 Task: Add Nature's Way Alive! B Complex Gummies to the cart.
Action: Mouse pressed left at (13, 64)
Screenshot: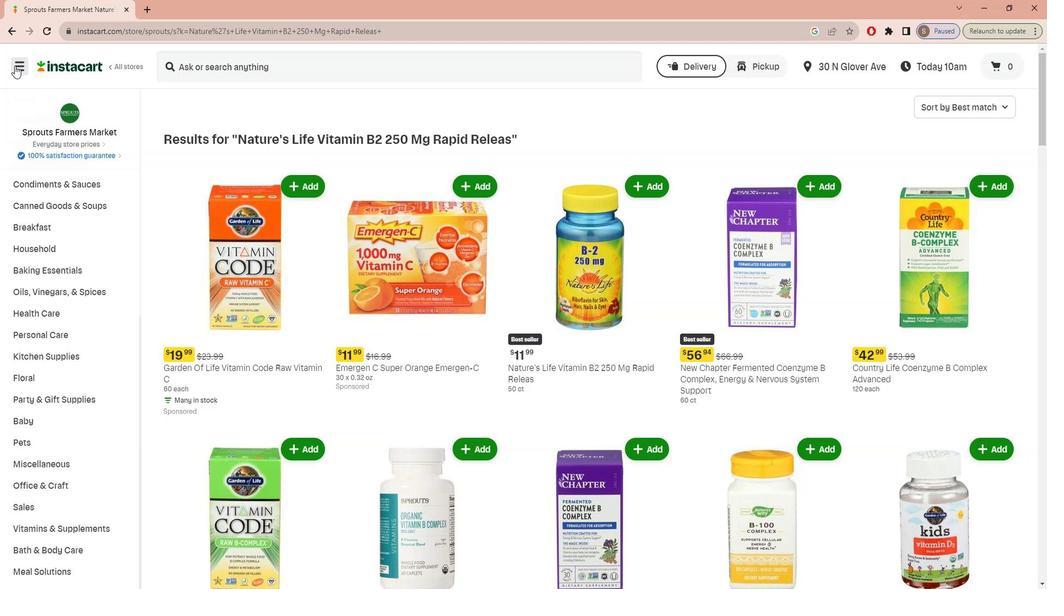 
Action: Mouse moved to (24, 144)
Screenshot: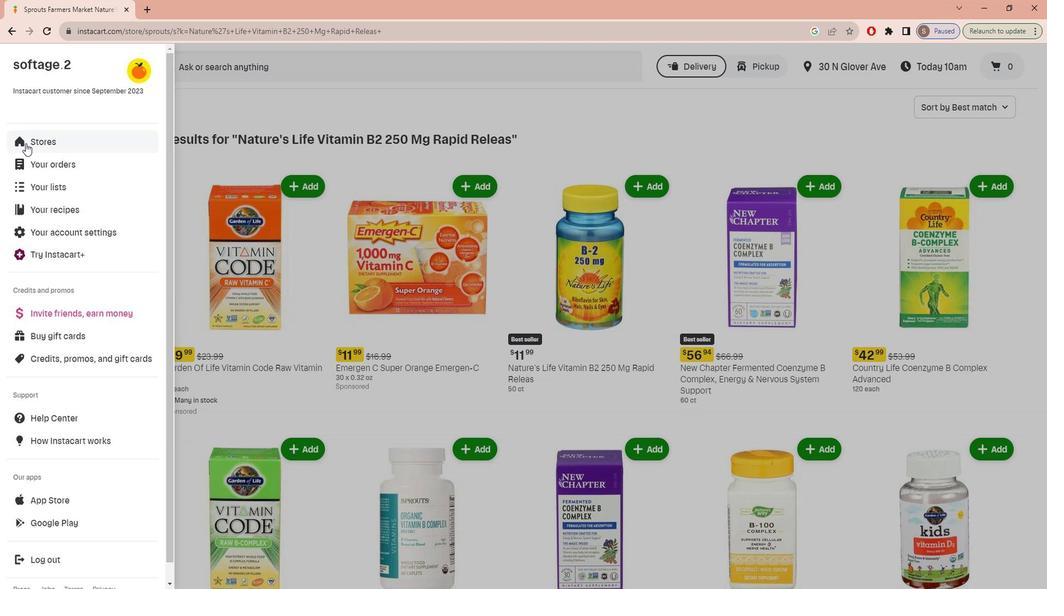 
Action: Mouse pressed left at (24, 144)
Screenshot: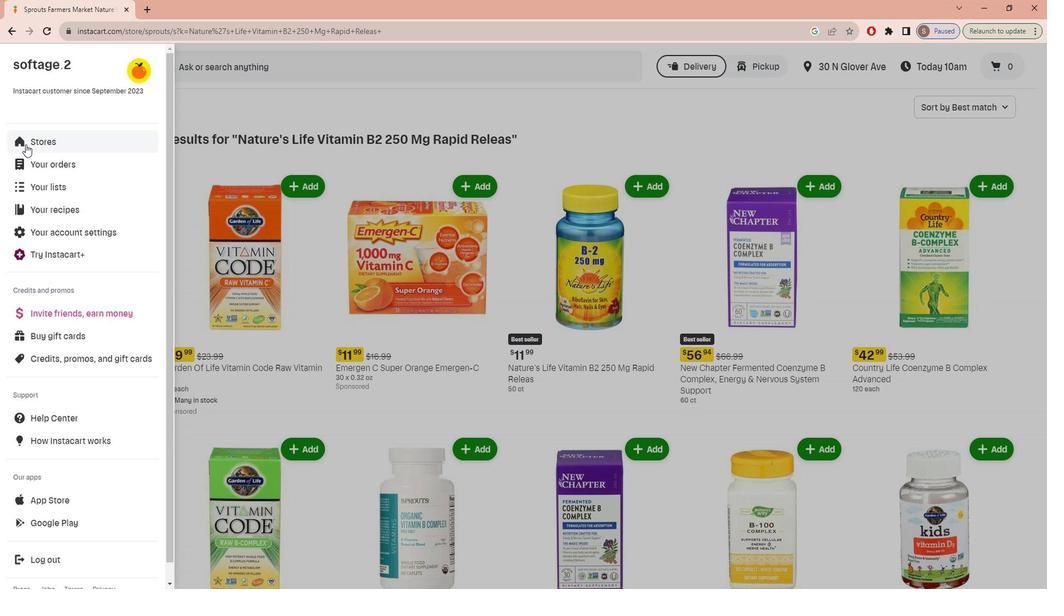 
Action: Mouse moved to (245, 114)
Screenshot: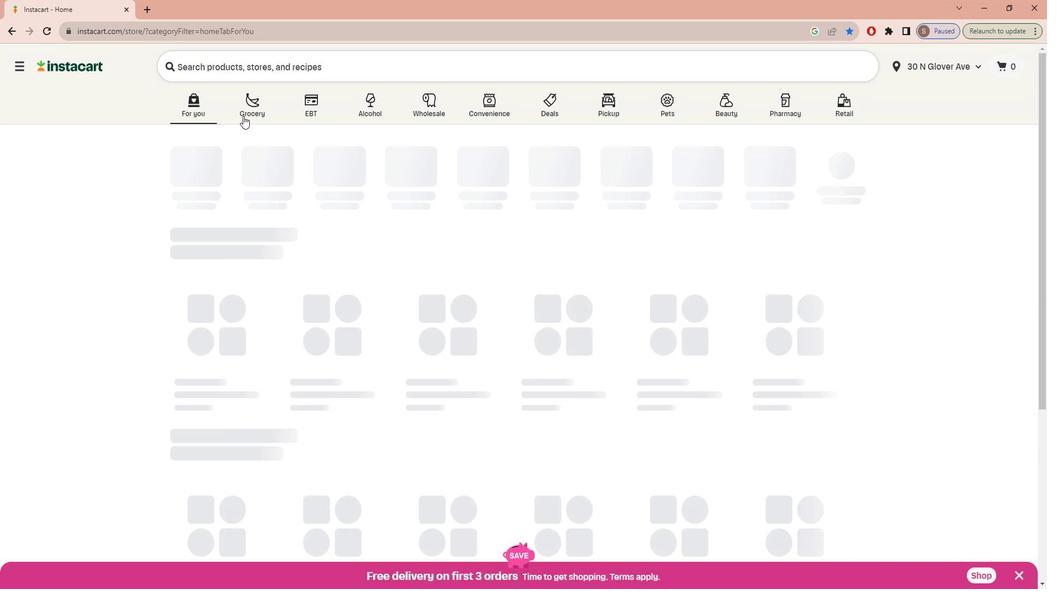 
Action: Mouse pressed left at (245, 114)
Screenshot: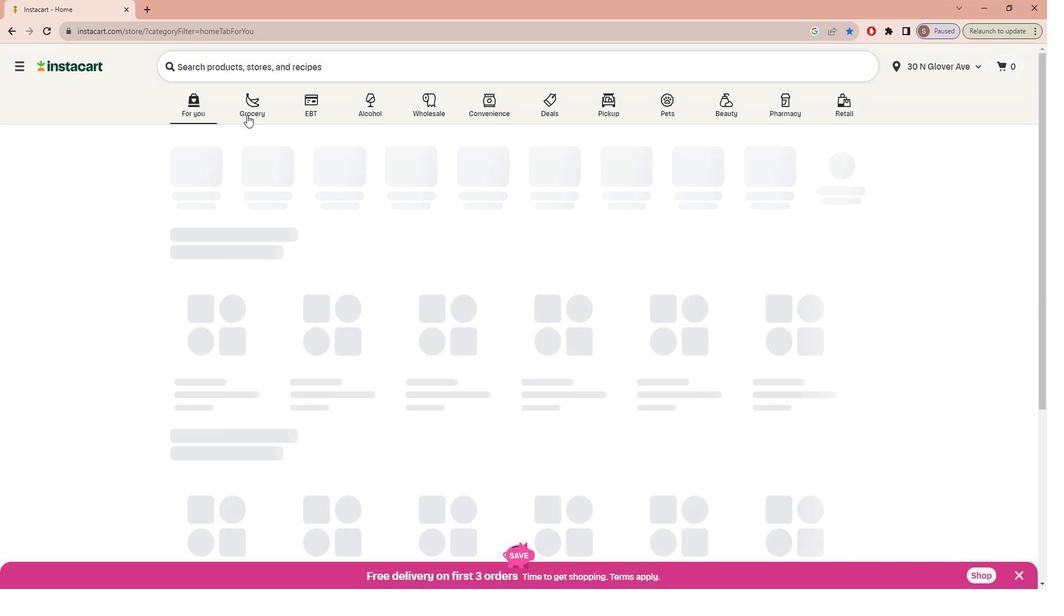 
Action: Mouse moved to (246, 319)
Screenshot: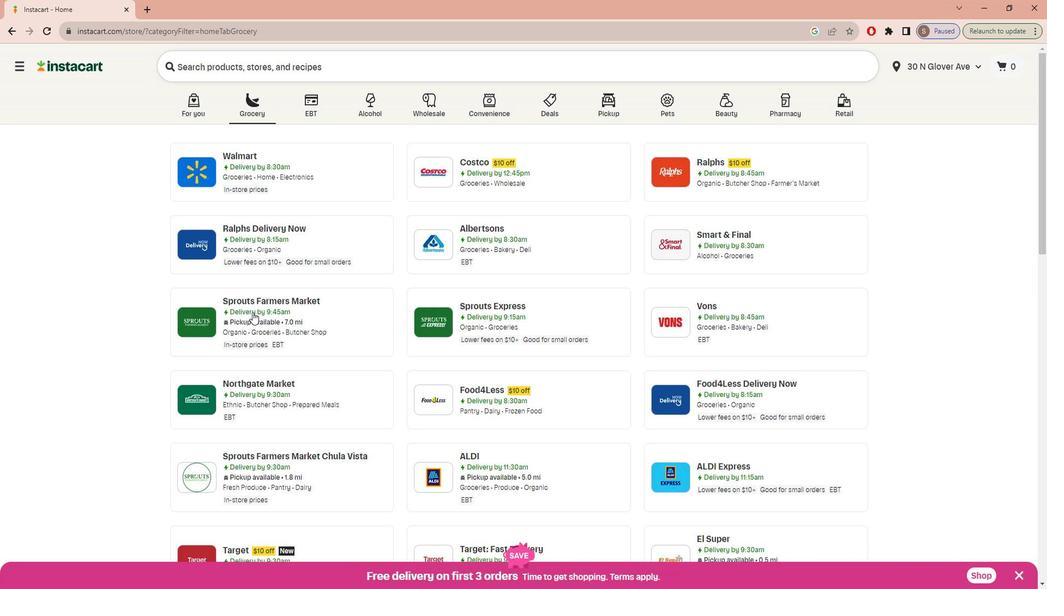 
Action: Mouse pressed left at (246, 319)
Screenshot: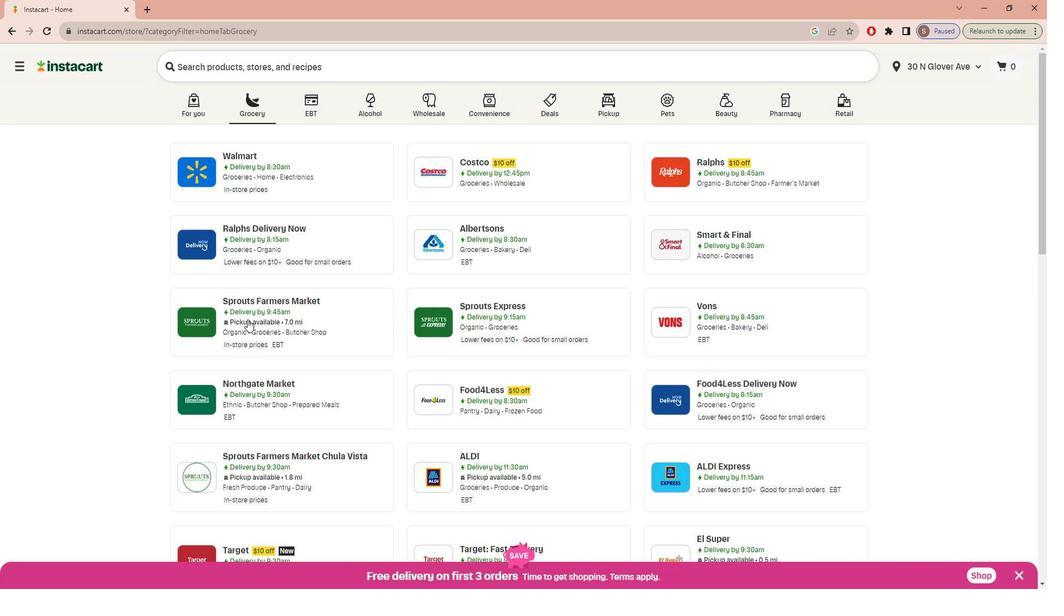 
Action: Mouse moved to (98, 371)
Screenshot: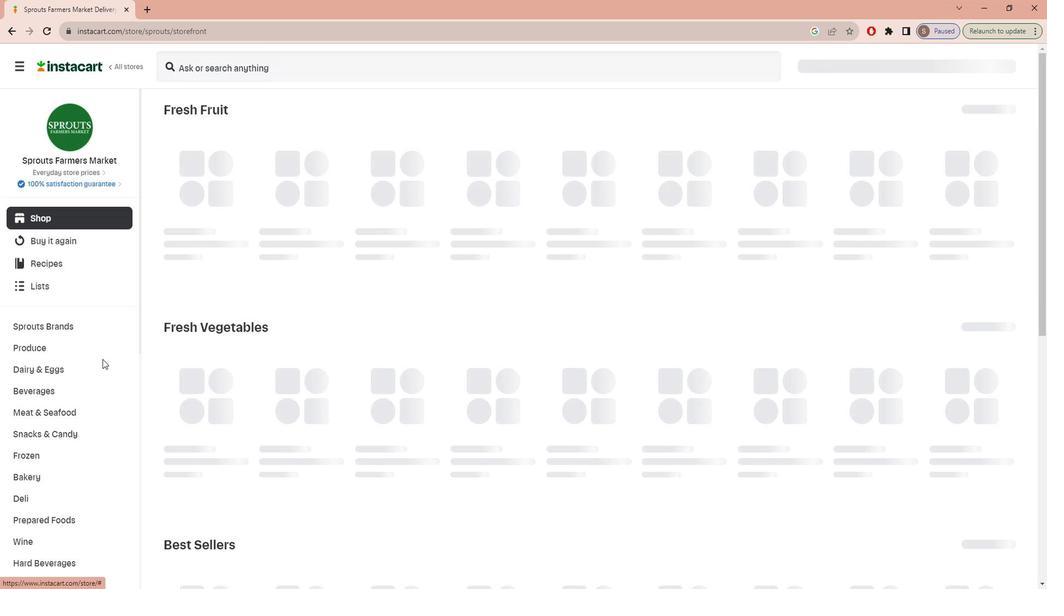 
Action: Mouse scrolled (98, 371) with delta (0, 0)
Screenshot: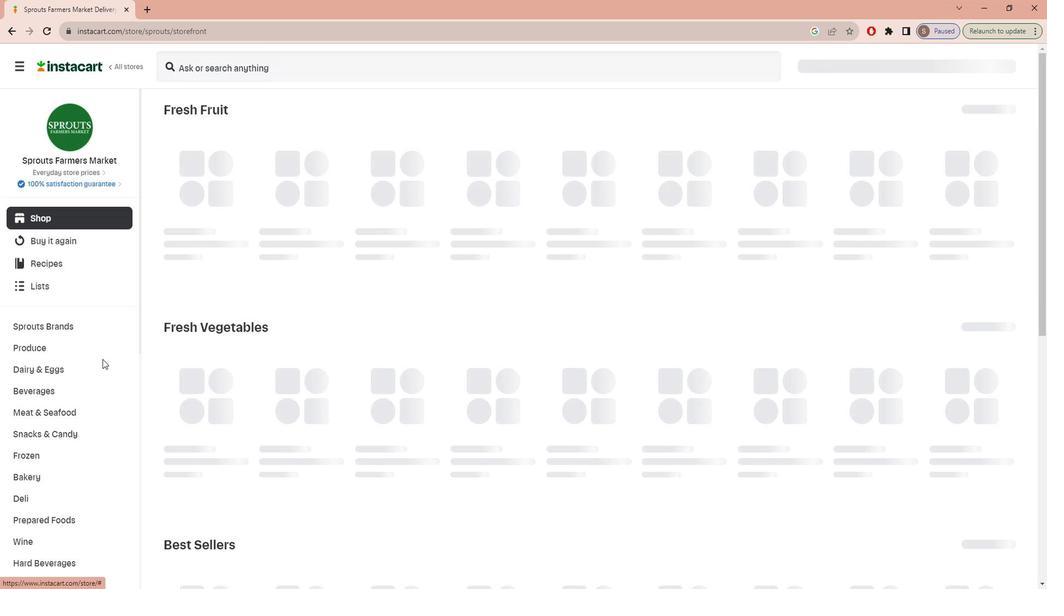 
Action: Mouse moved to (98, 371)
Screenshot: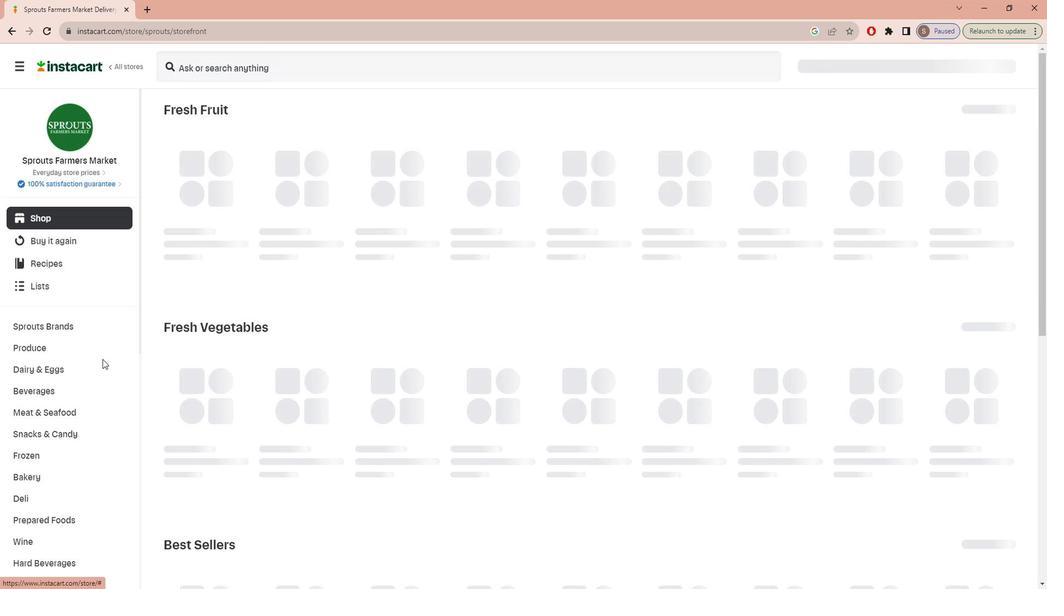 
Action: Mouse scrolled (98, 371) with delta (0, 0)
Screenshot: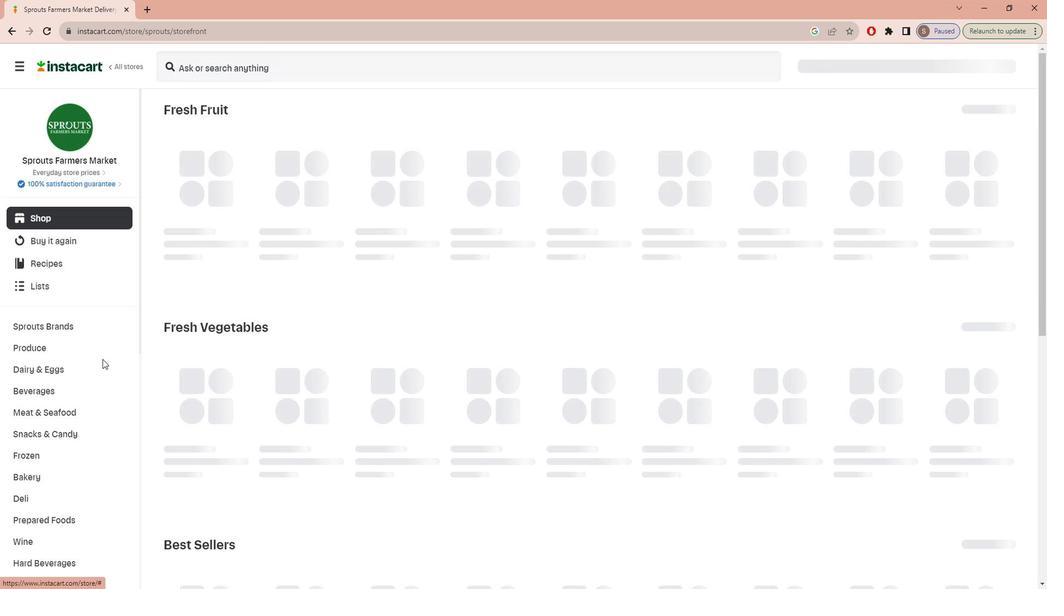 
Action: Mouse scrolled (98, 371) with delta (0, 0)
Screenshot: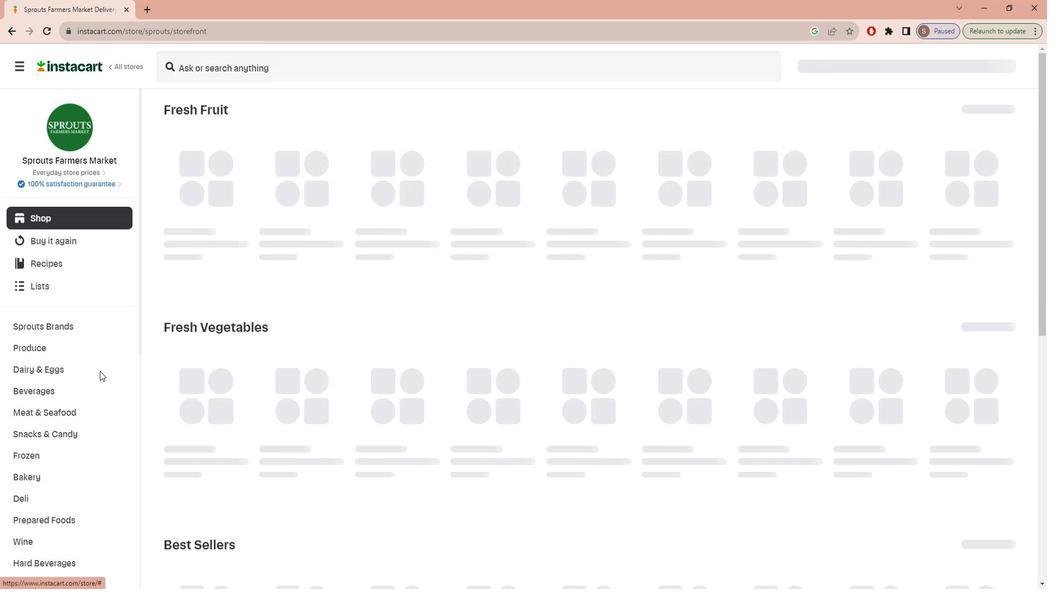 
Action: Mouse scrolled (98, 371) with delta (0, 0)
Screenshot: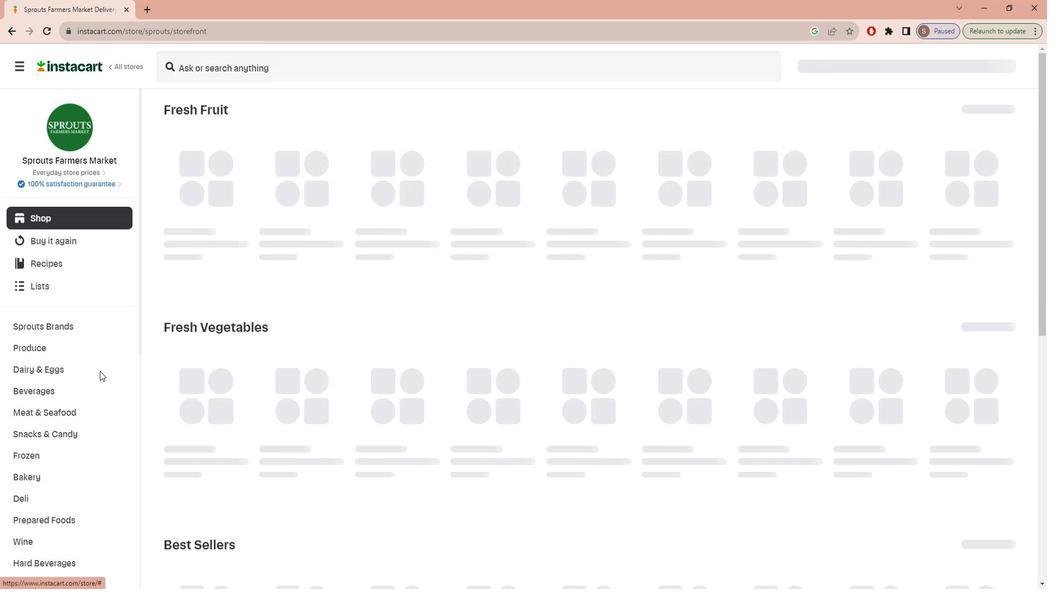 
Action: Mouse scrolled (98, 371) with delta (0, 0)
Screenshot: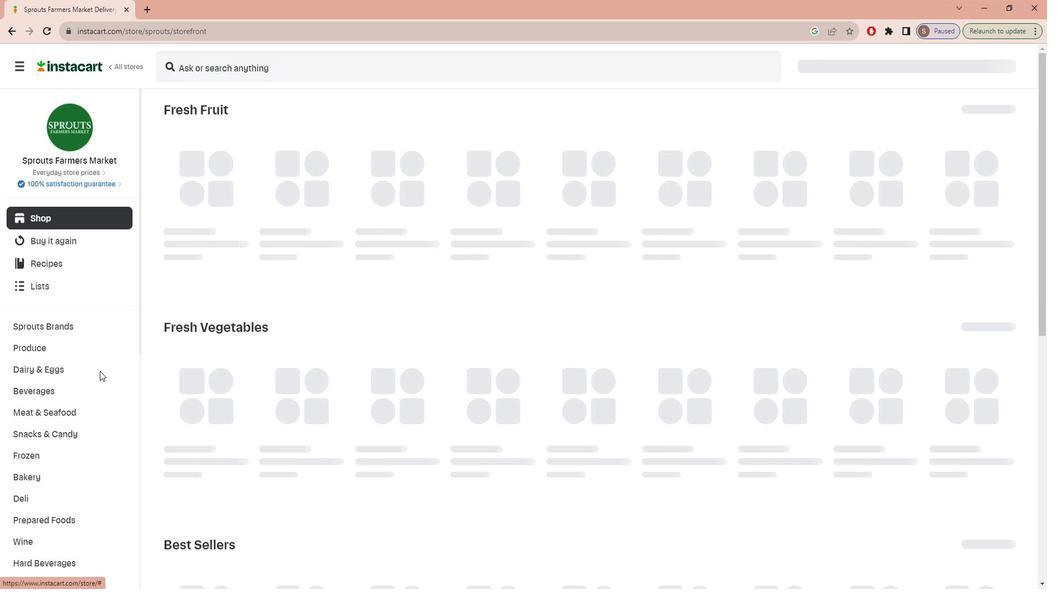 
Action: Mouse scrolled (98, 371) with delta (0, 0)
Screenshot: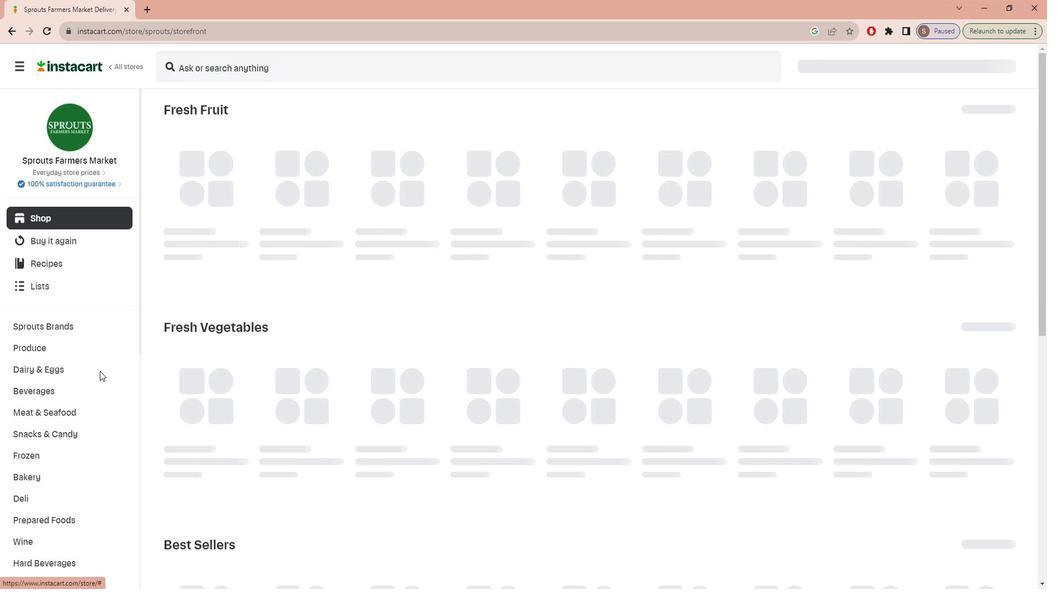 
Action: Mouse scrolled (98, 371) with delta (0, 0)
Screenshot: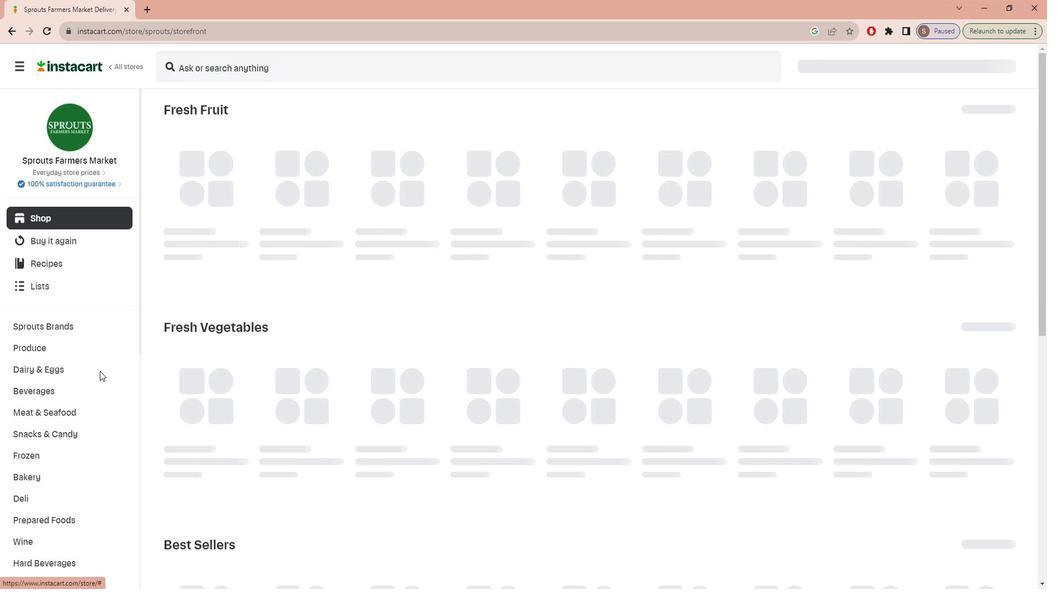 
Action: Mouse scrolled (98, 371) with delta (0, 0)
Screenshot: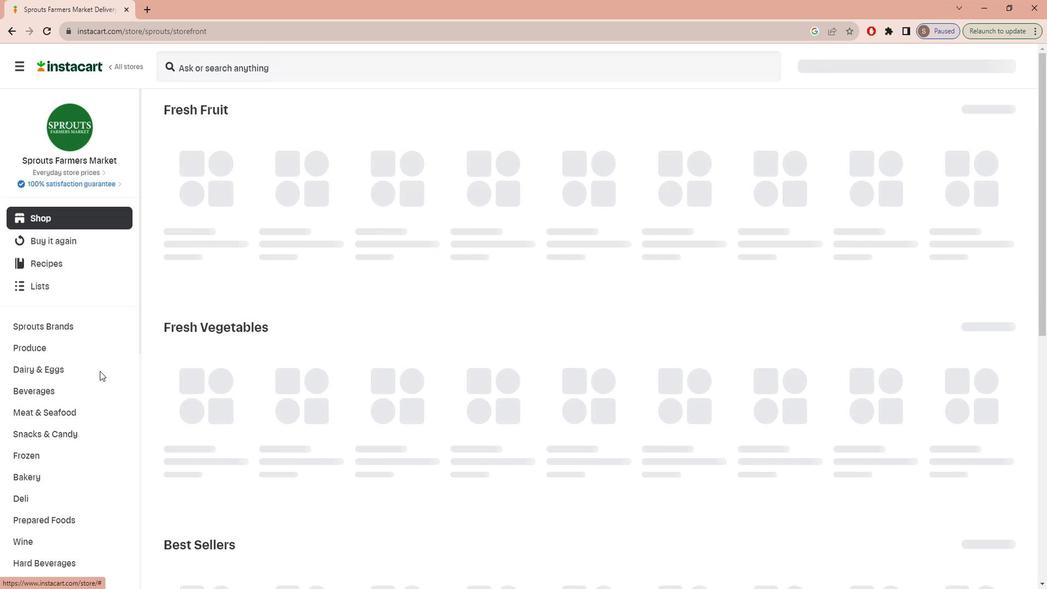 
Action: Mouse scrolled (98, 371) with delta (0, 0)
Screenshot: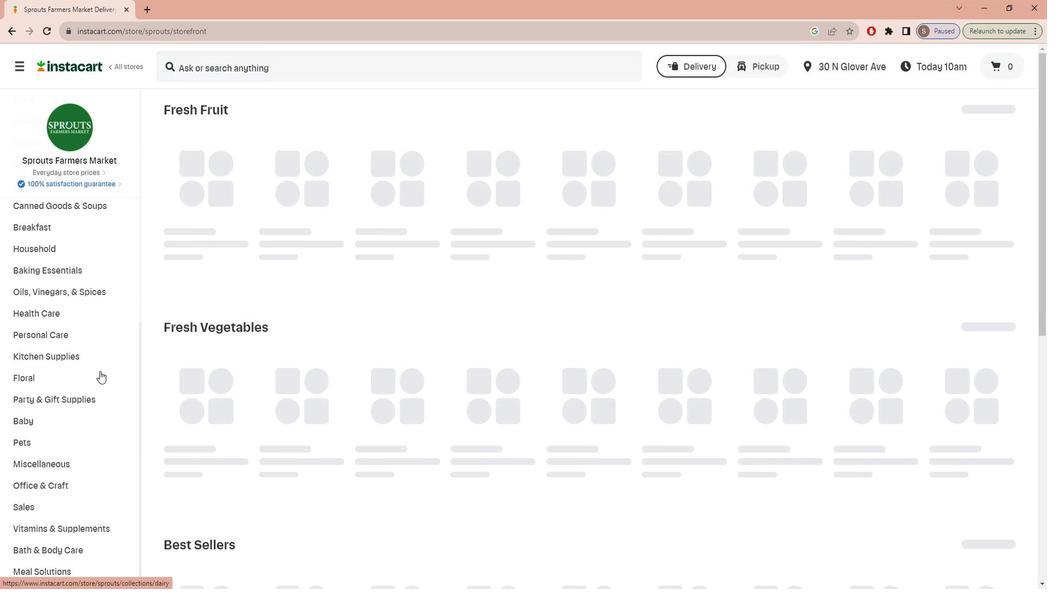 
Action: Mouse moved to (98, 372)
Screenshot: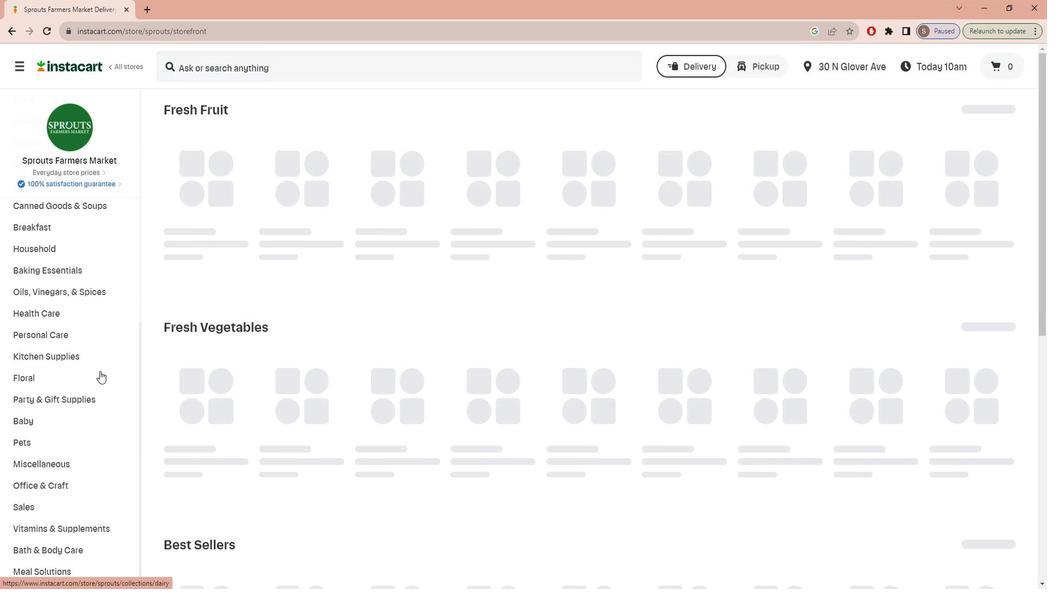 
Action: Mouse scrolled (98, 371) with delta (0, 0)
Screenshot: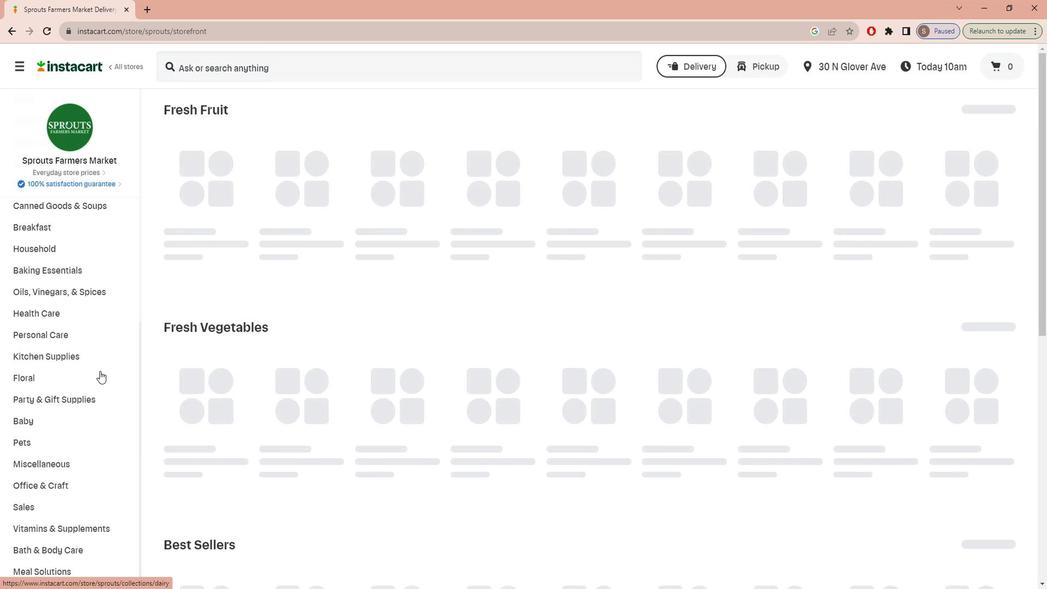
Action: Mouse moved to (98, 372)
Screenshot: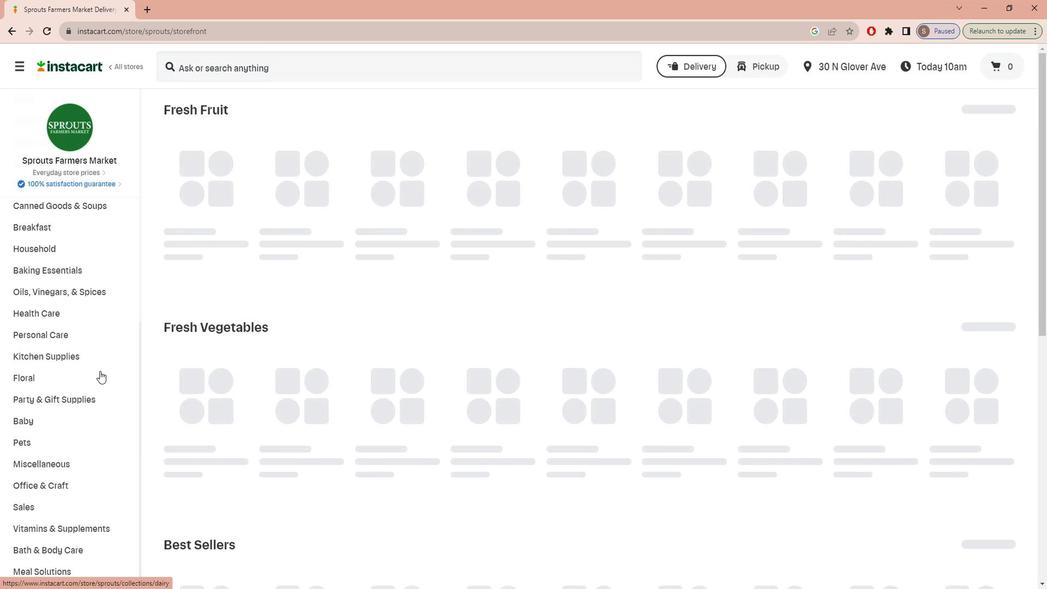 
Action: Mouse scrolled (98, 372) with delta (0, 0)
Screenshot: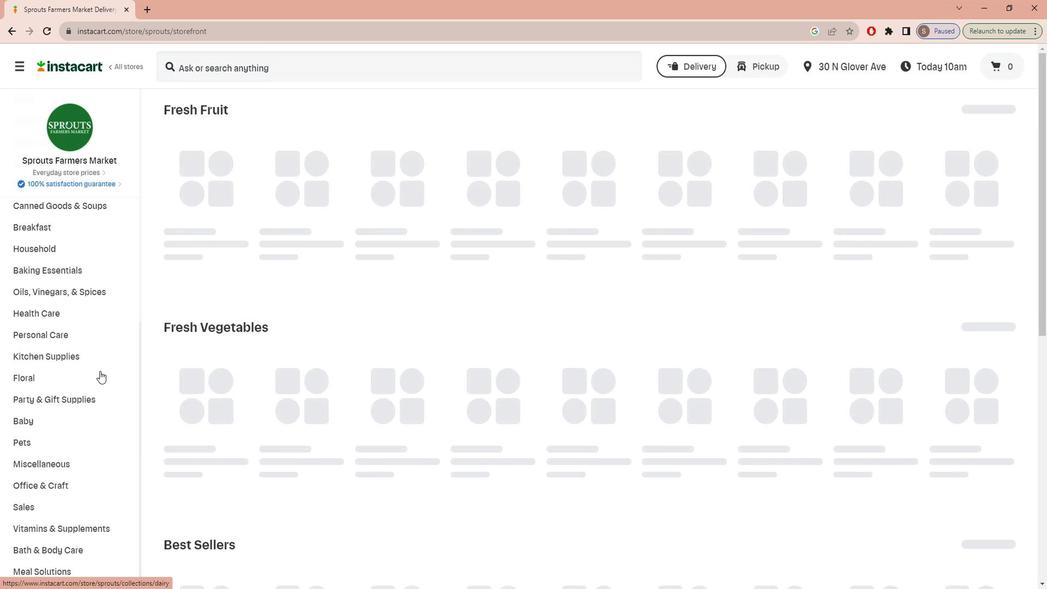 
Action: Mouse moved to (98, 373)
Screenshot: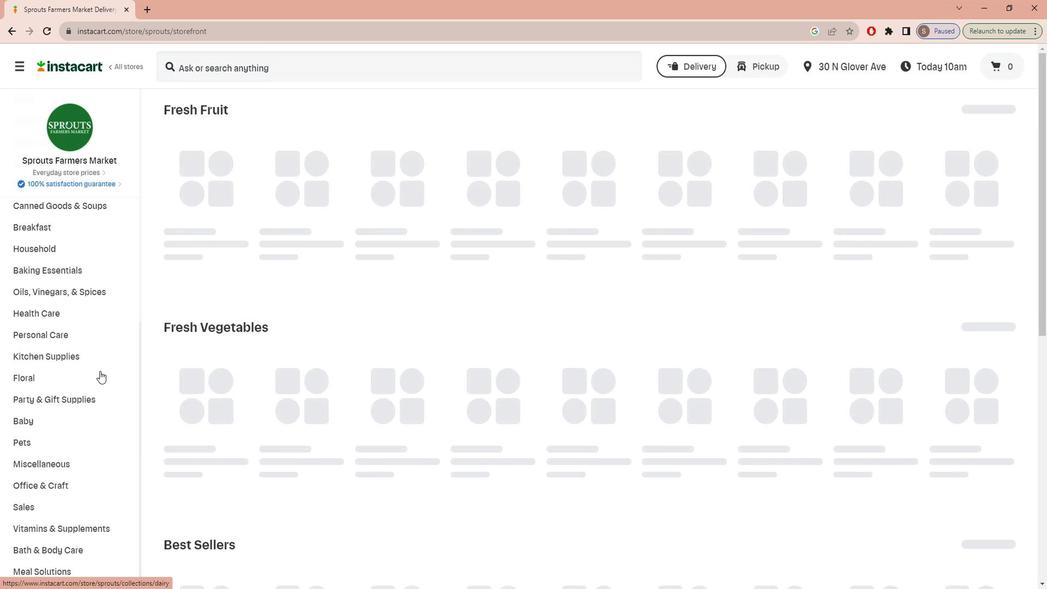 
Action: Mouse scrolled (98, 372) with delta (0, 0)
Screenshot: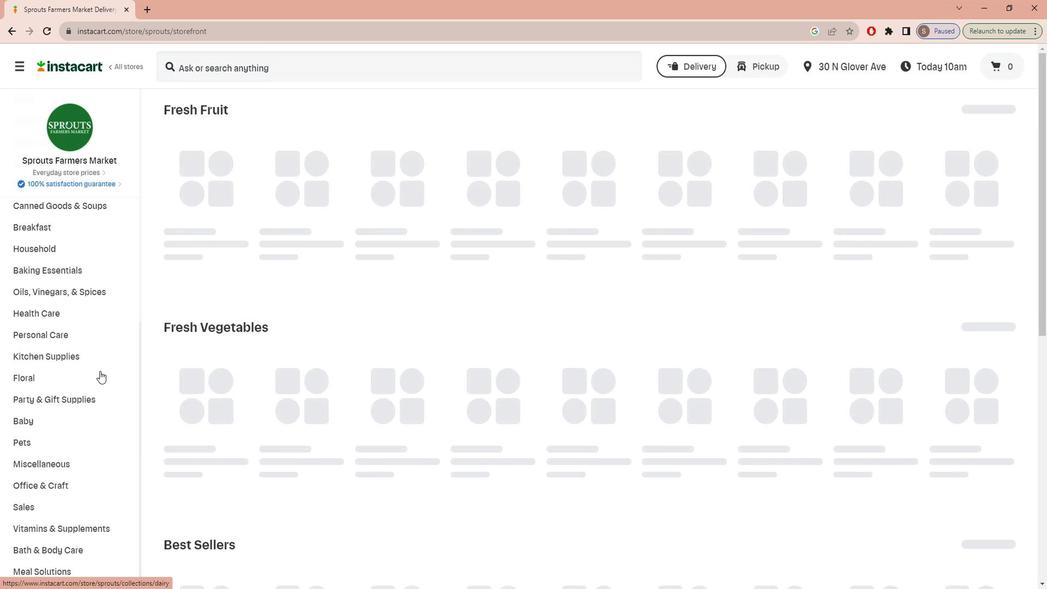 
Action: Mouse moved to (97, 373)
Screenshot: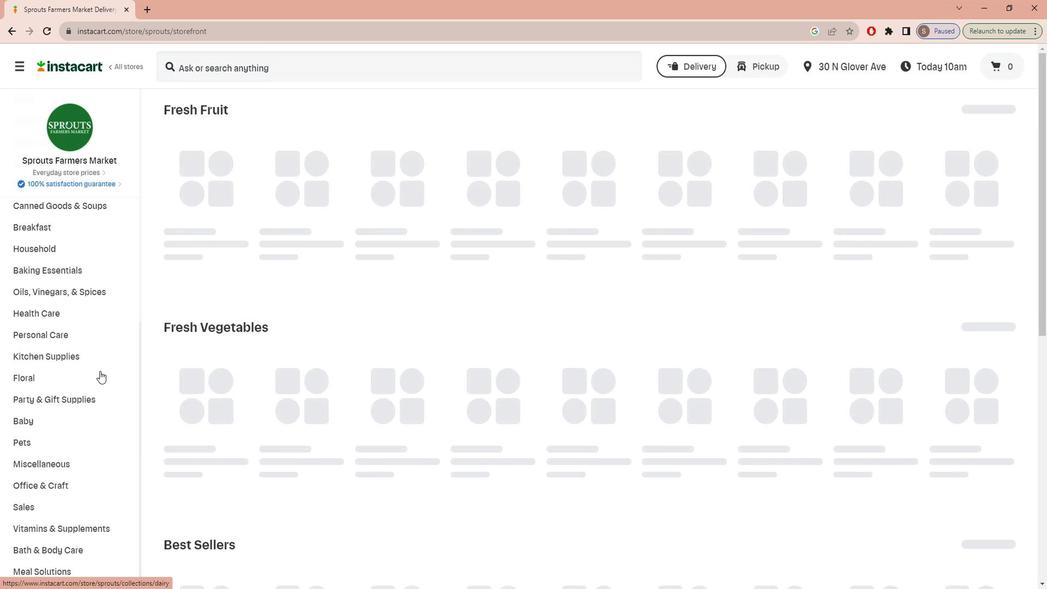
Action: Mouse scrolled (97, 372) with delta (0, 0)
Screenshot: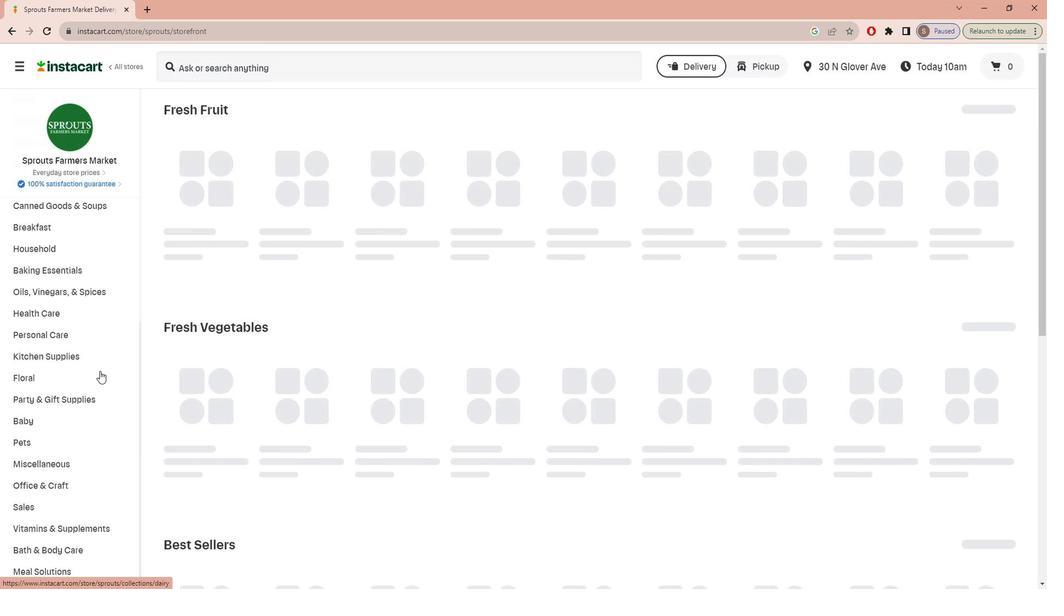 
Action: Mouse scrolled (97, 372) with delta (0, 0)
Screenshot: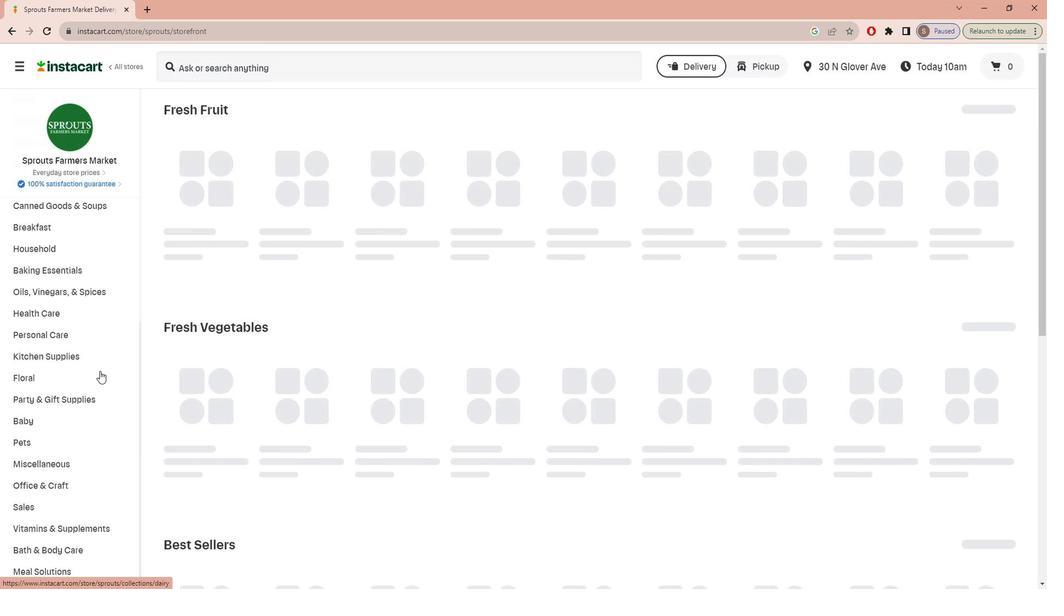 
Action: Mouse moved to (97, 373)
Screenshot: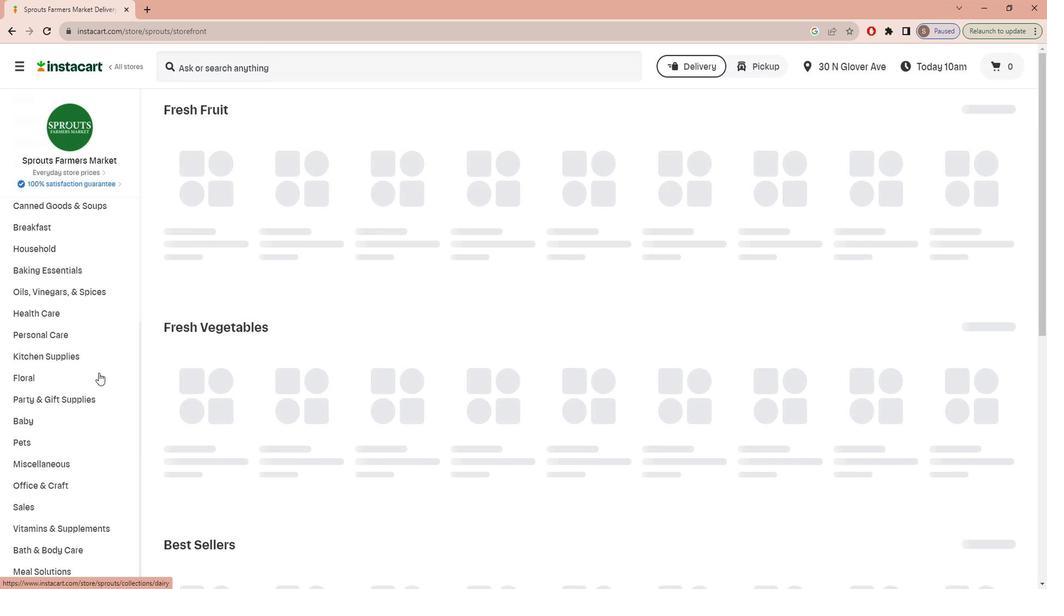 
Action: Mouse scrolled (97, 372) with delta (0, 0)
Screenshot: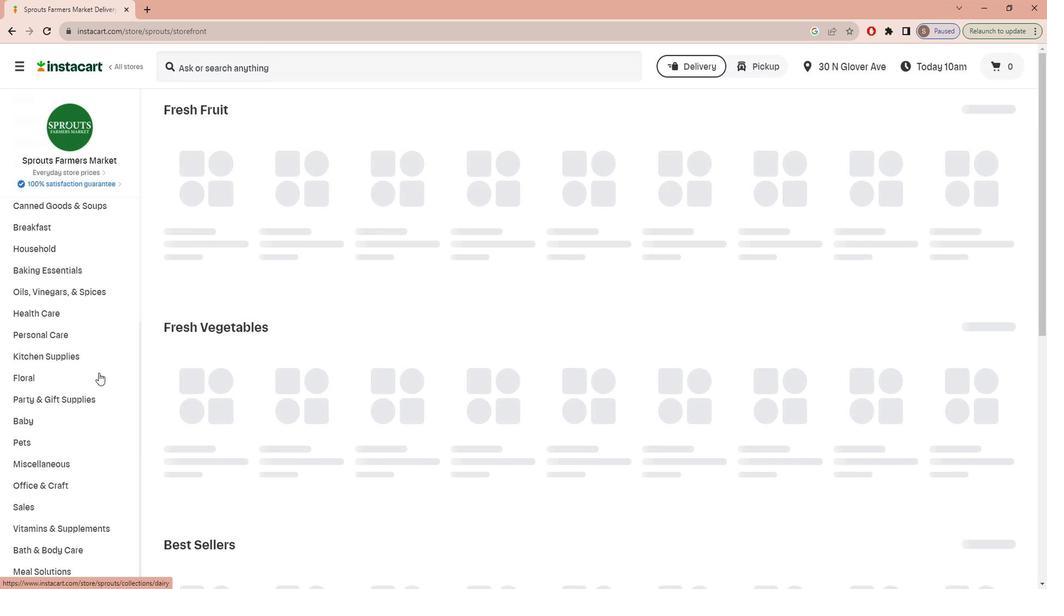 
Action: Mouse moved to (82, 527)
Screenshot: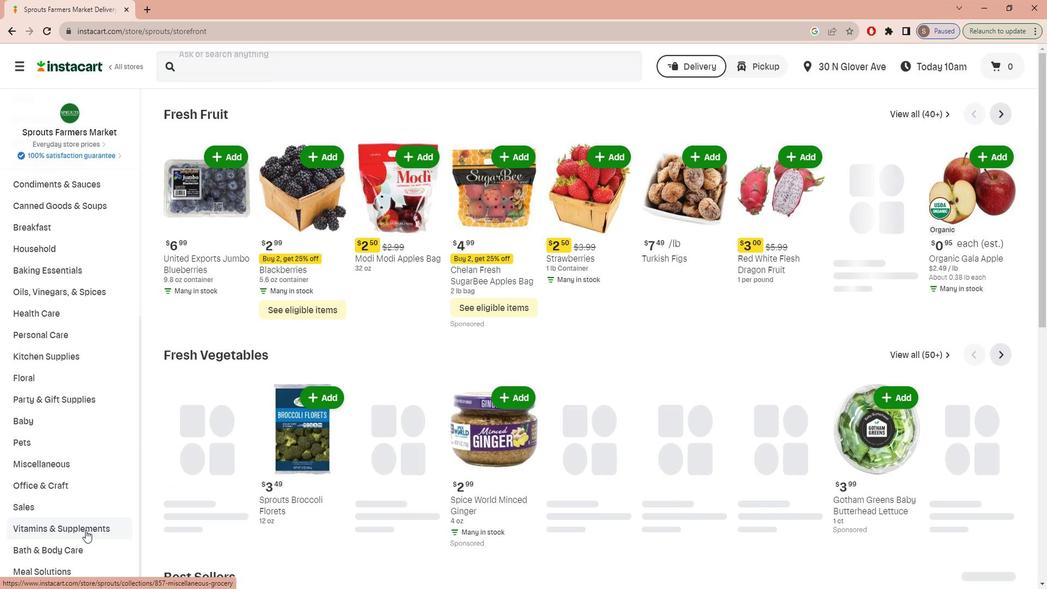 
Action: Mouse pressed left at (82, 527)
Screenshot: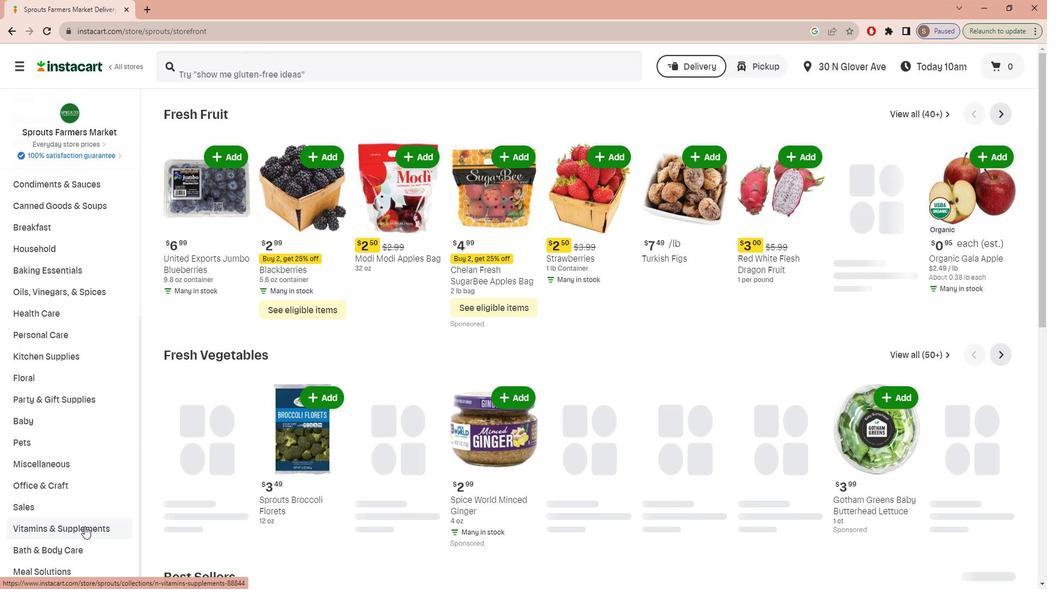 
Action: Mouse moved to (1013, 140)
Screenshot: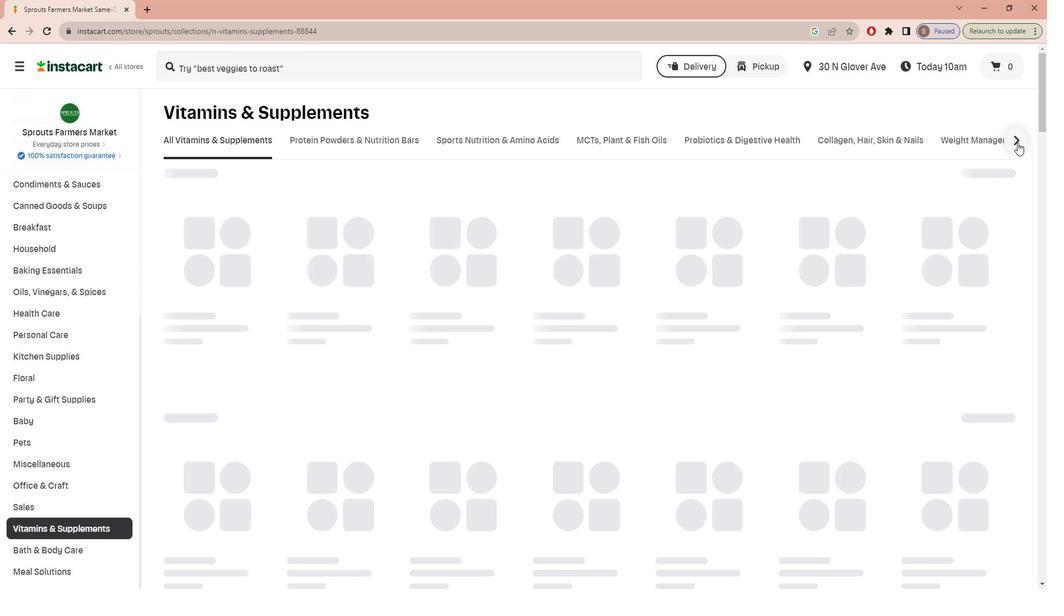 
Action: Mouse pressed left at (1013, 140)
Screenshot: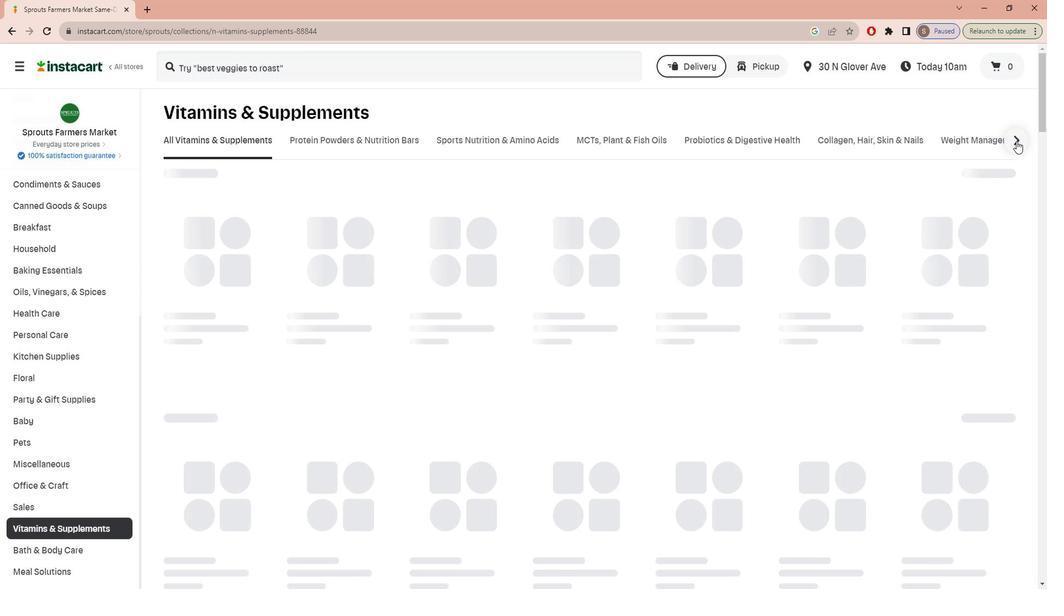 
Action: Mouse moved to (740, 136)
Screenshot: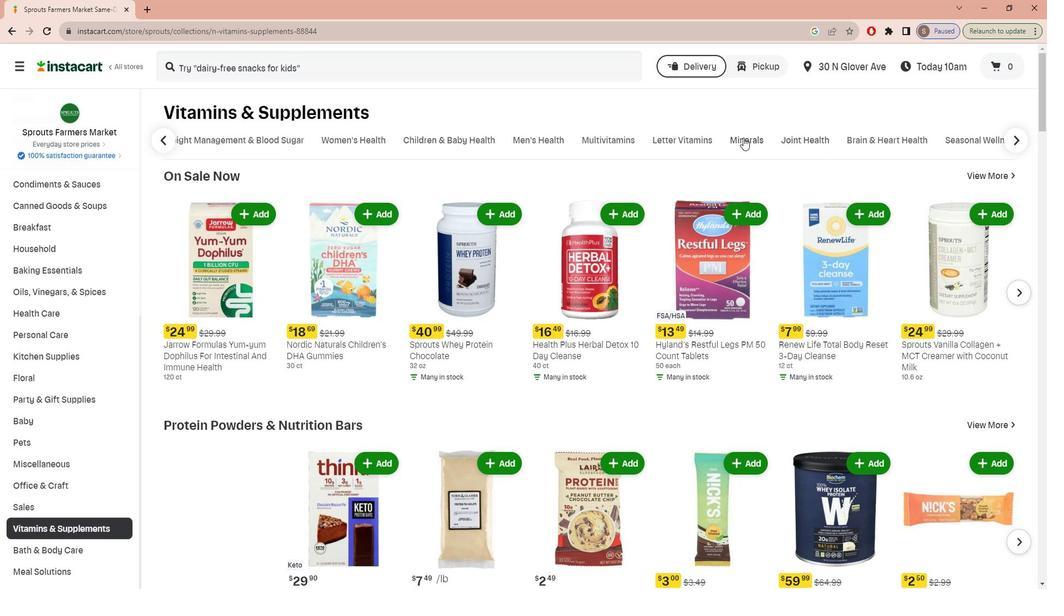 
Action: Mouse pressed left at (740, 136)
Screenshot: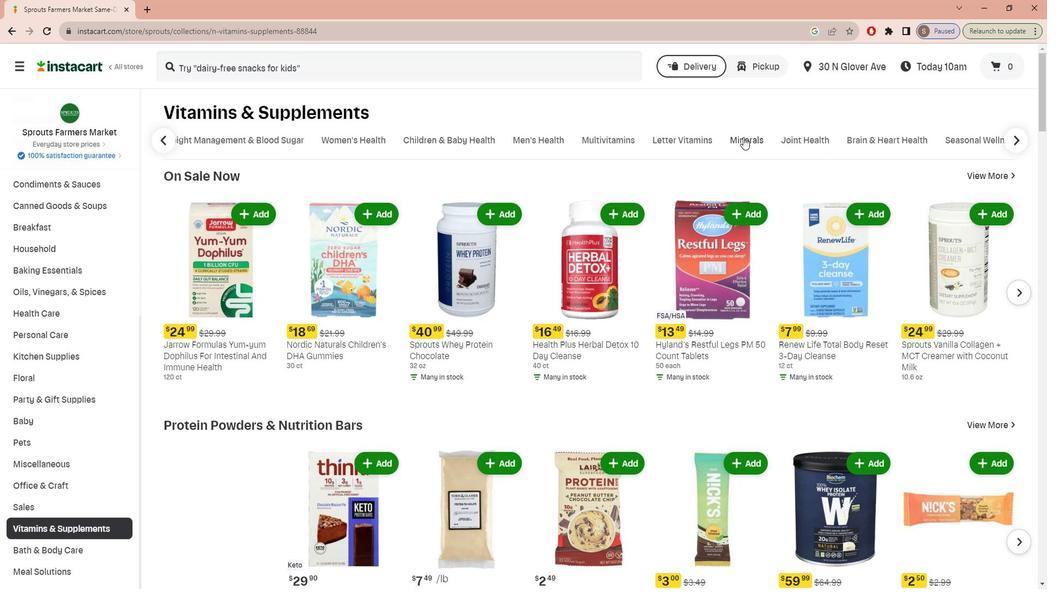 
Action: Mouse moved to (420, 62)
Screenshot: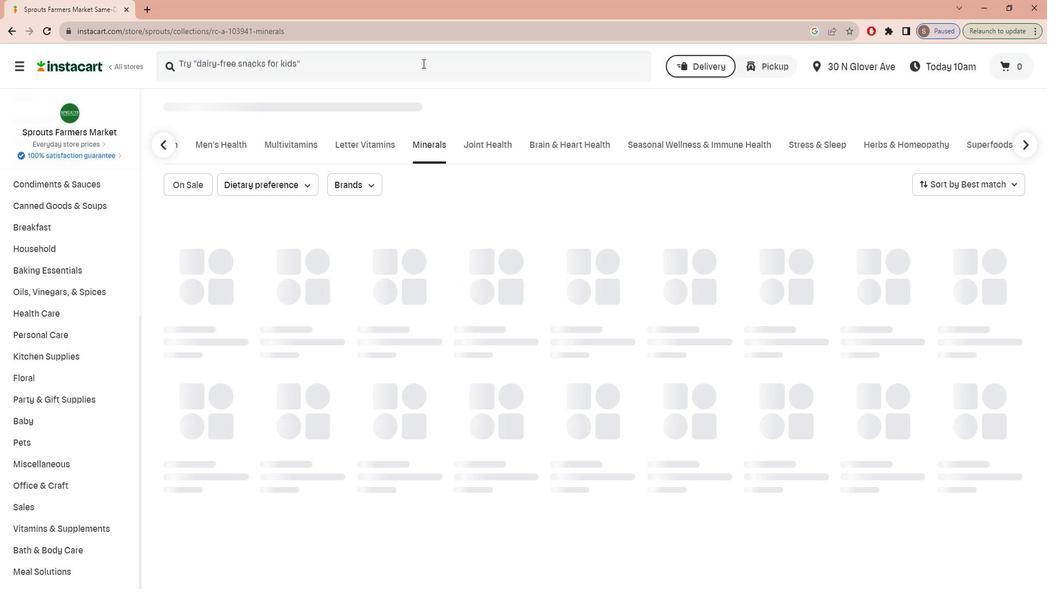 
Action: Mouse pressed left at (420, 62)
Screenshot: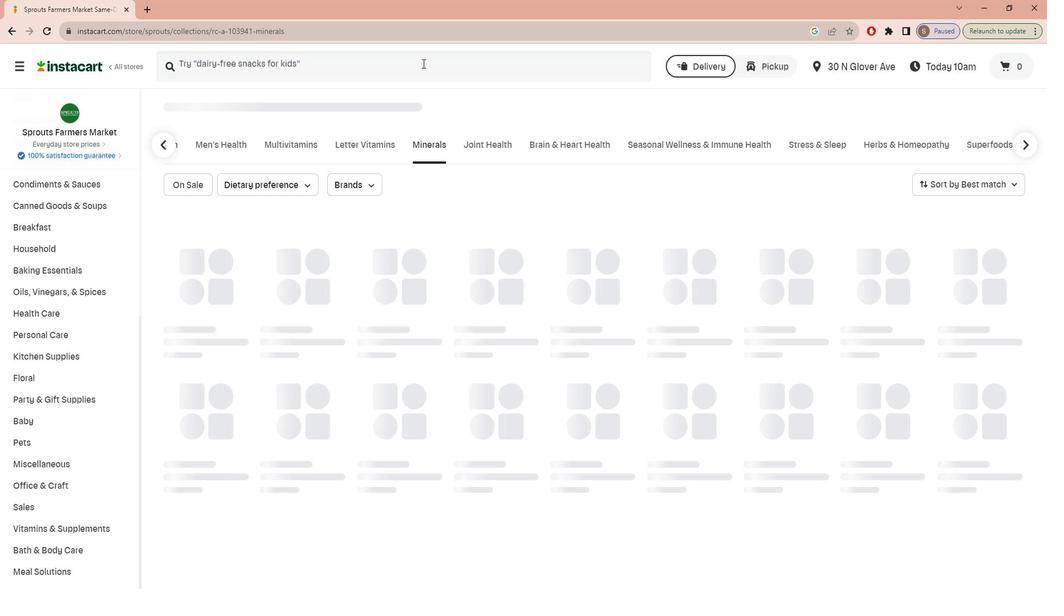
Action: Mouse moved to (419, 62)
Screenshot: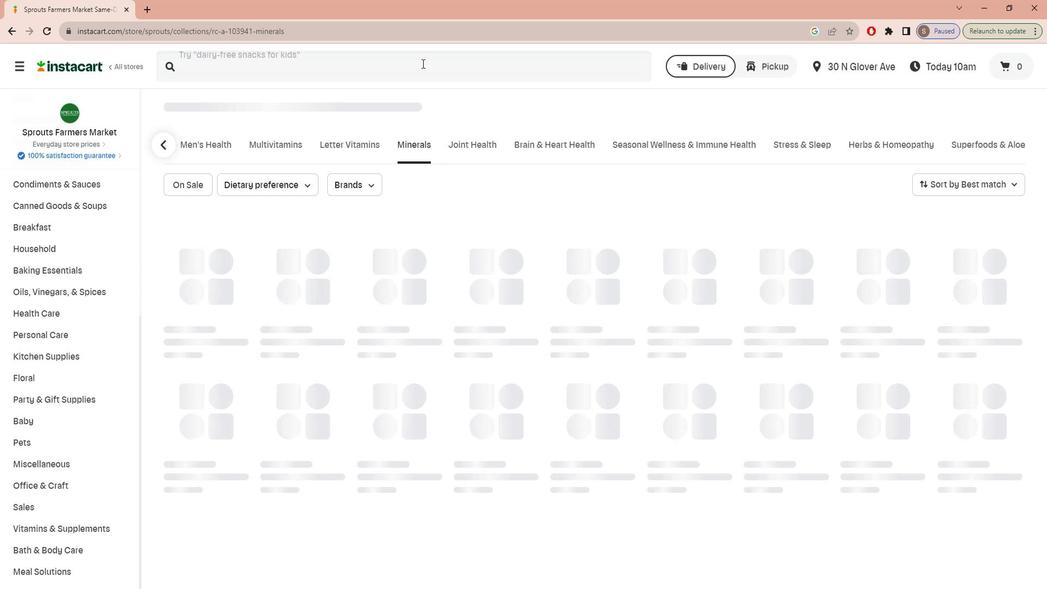 
Action: Key pressed n<Key.caps_lock>ATURE'S<Key.space><Key.caps_lock>w<Key.caps_lock>AY<Key.space><Key.caps_lock>a<Key.caps_lock>LIVE<Key.shift>!<Key.space><Key.caps_lock>b<Key.space>c<Key.caps_lock>OMPLEX<Key.space><Key.caps_lock>g<Key.caps_lock>UMMIES<Key.enter>
Screenshot: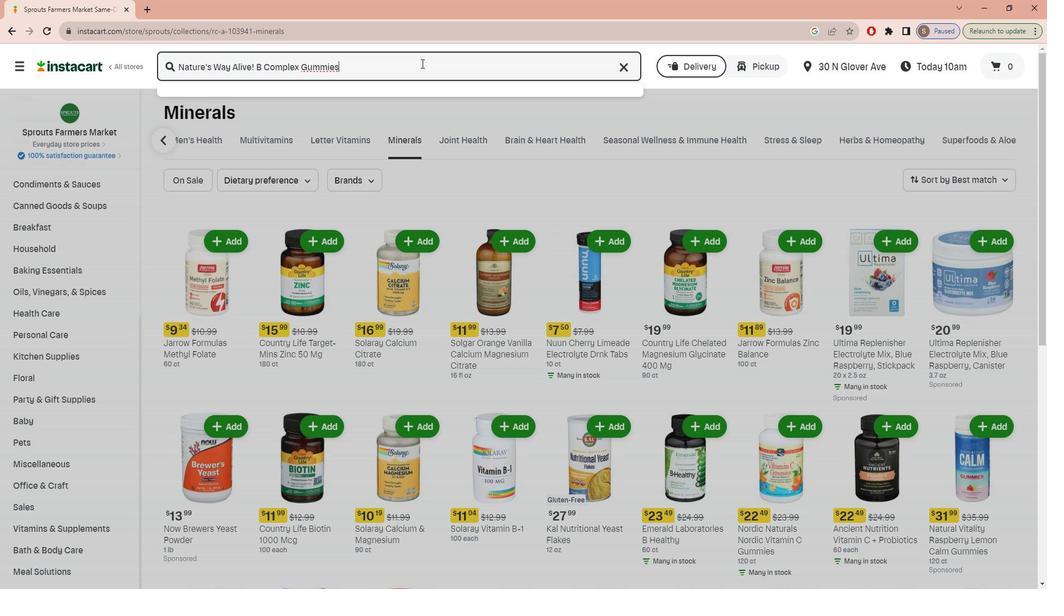 
Action: Mouse moved to (293, 194)
Screenshot: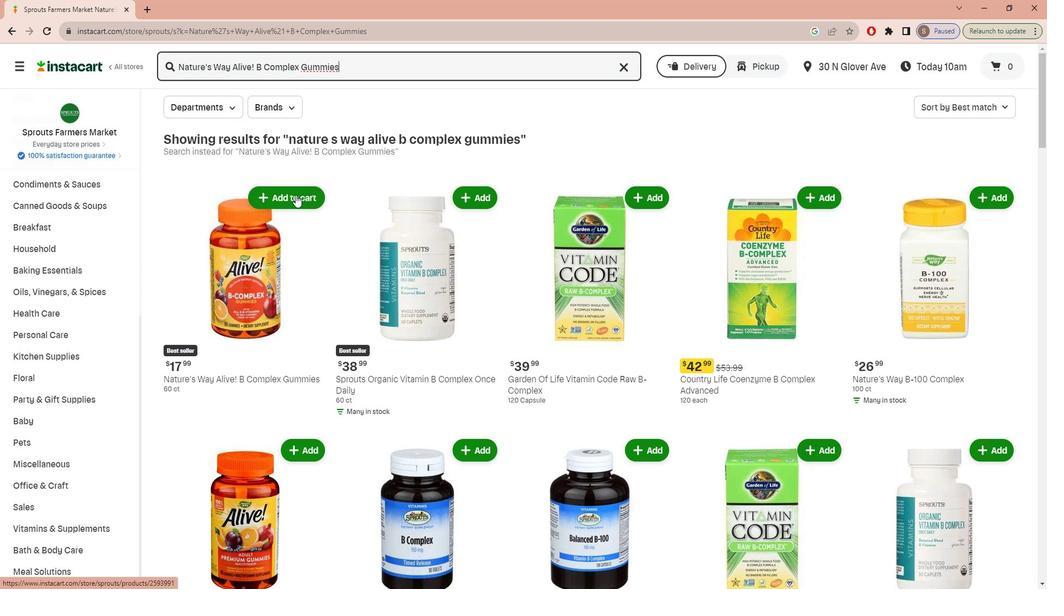 
Action: Mouse pressed left at (293, 194)
Screenshot: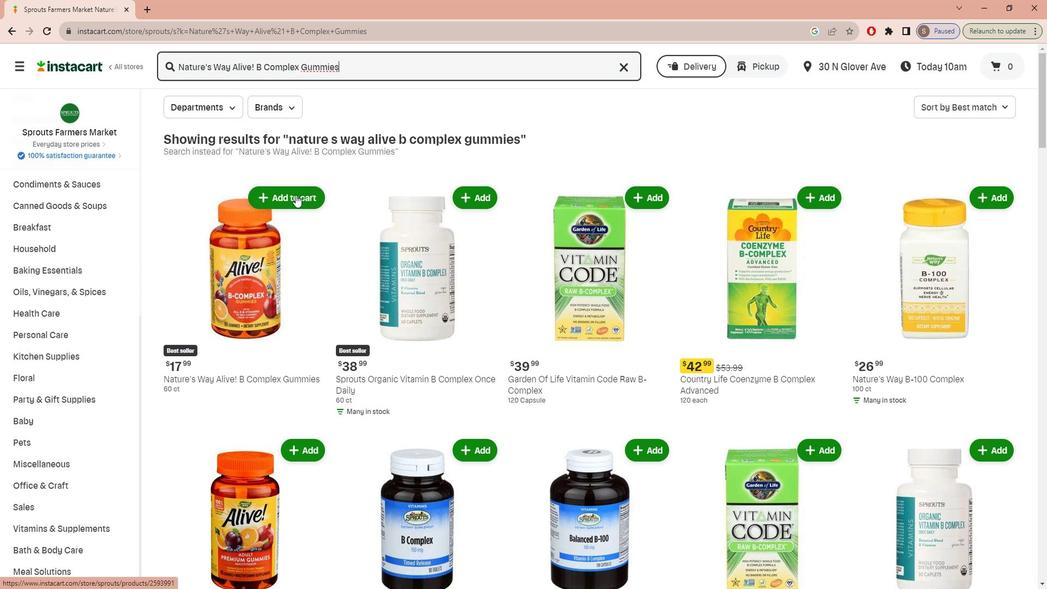 
Action: Mouse moved to (323, 289)
Screenshot: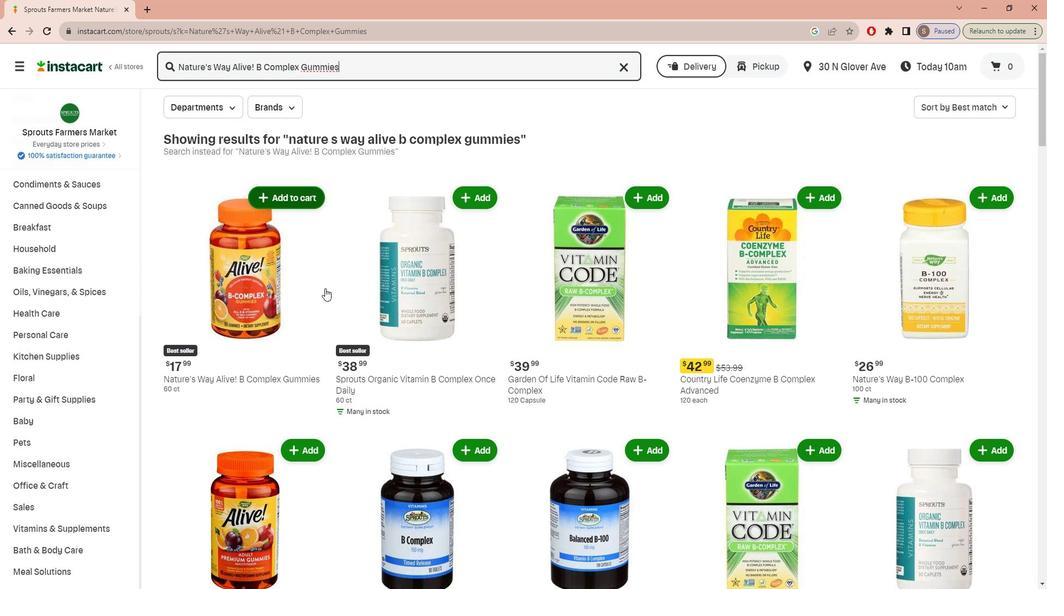 
